 Task: Open a blank google sheet and write heading  Budget Tracker. Add Descriptions in a column and its values below  'Salary, Rent, Dining Out, Internet Bill, Groceries, Utilities Bill, Gas & Savings. 'Add Categories in next column and its values below  Income, Housing, Food, Utilities, Food, Utilities, Transportation & Savings. Add amount in next column and its values below  $2,500, $800, $100, $50, $200, $100, $100, $50 & $500. Add Dates in next column and its values below  2023-05-01, 2023-05-05, 2023-05-10, 2023-05-15, 2023-05-19, 2023-05-22, 2023-05-25 & 2023-05-30. Add Income/ Expense in next column and its values below  Income, Expense, Expense, Expense, Expense, Expense, Expense & IncomeSave page BudgetPlanbook
Action: Mouse moved to (1111, 77)
Screenshot: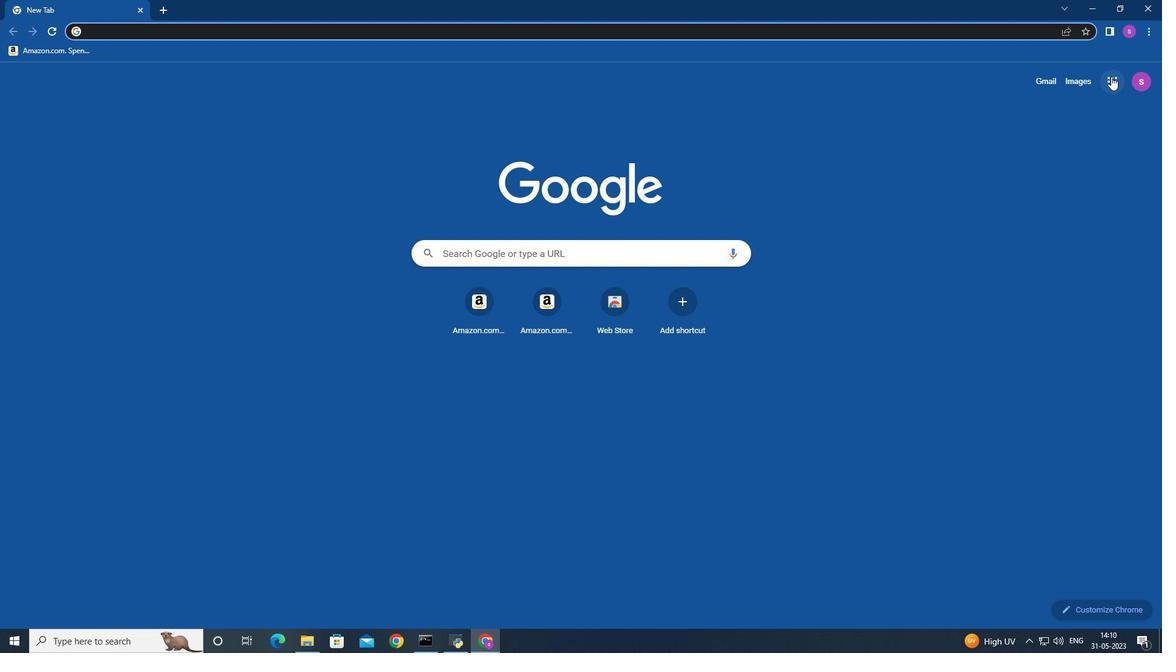 
Action: Mouse pressed left at (1111, 77)
Screenshot: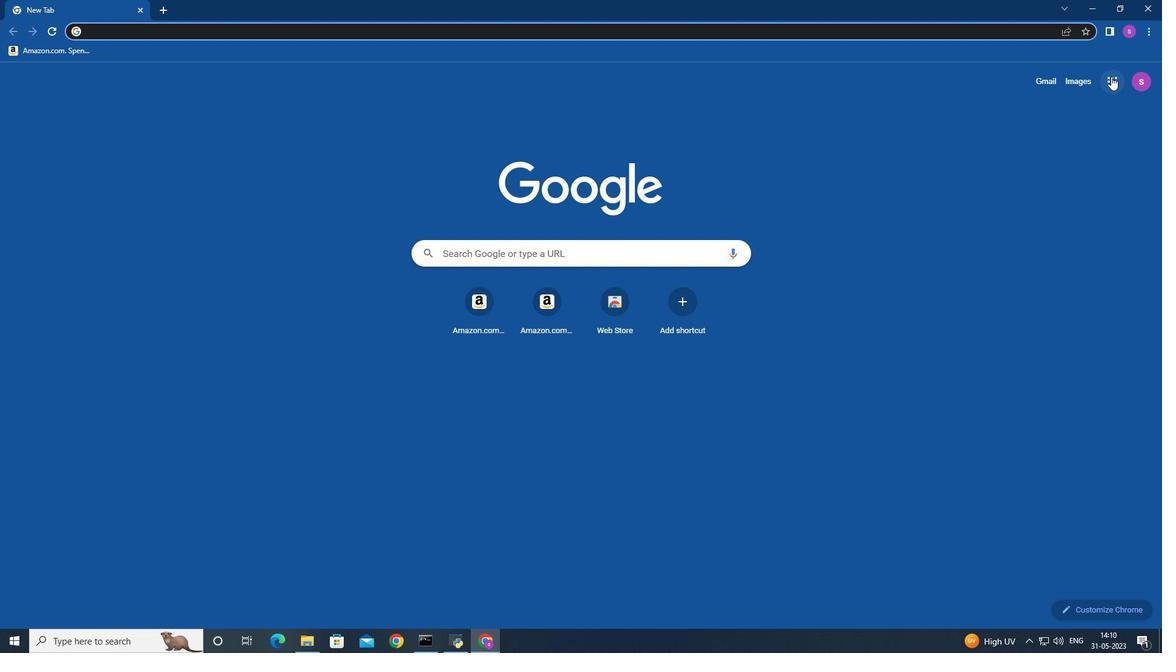 
Action: Mouse moved to (1089, 188)
Screenshot: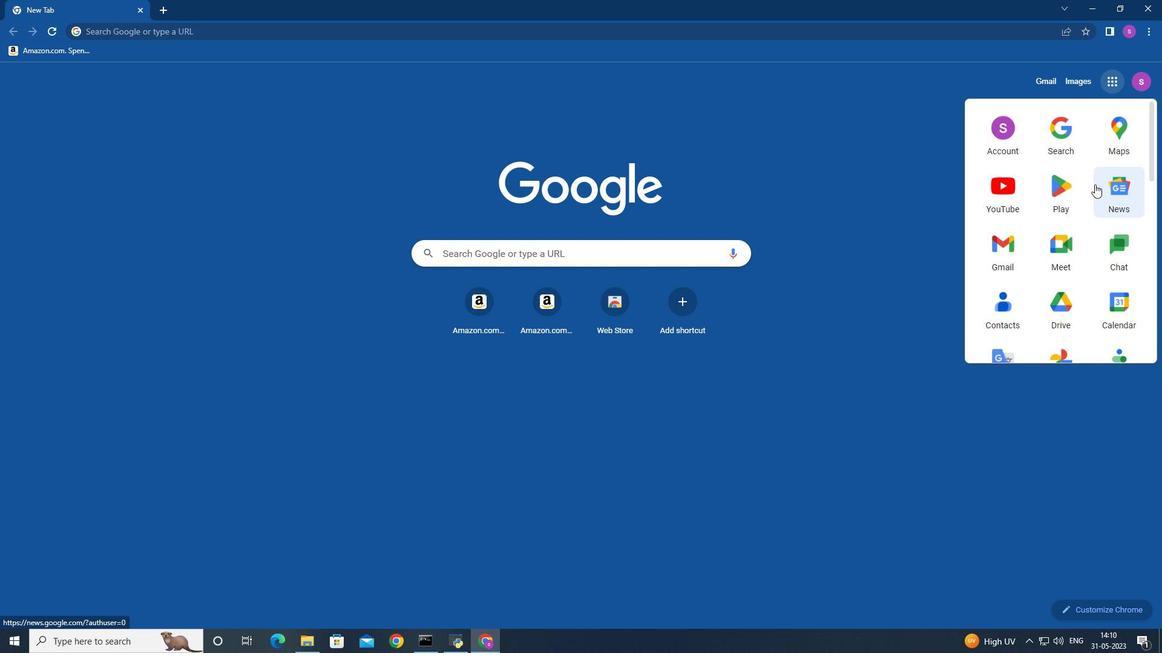 
Action: Mouse scrolled (1089, 188) with delta (0, 0)
Screenshot: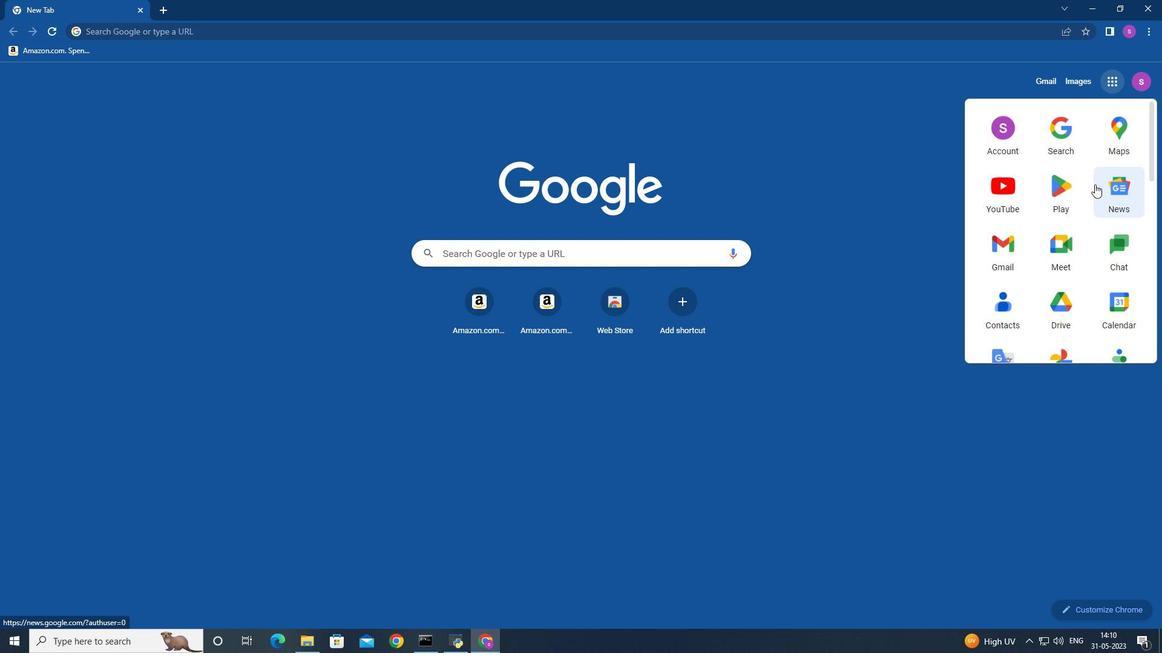 
Action: Mouse moved to (1089, 188)
Screenshot: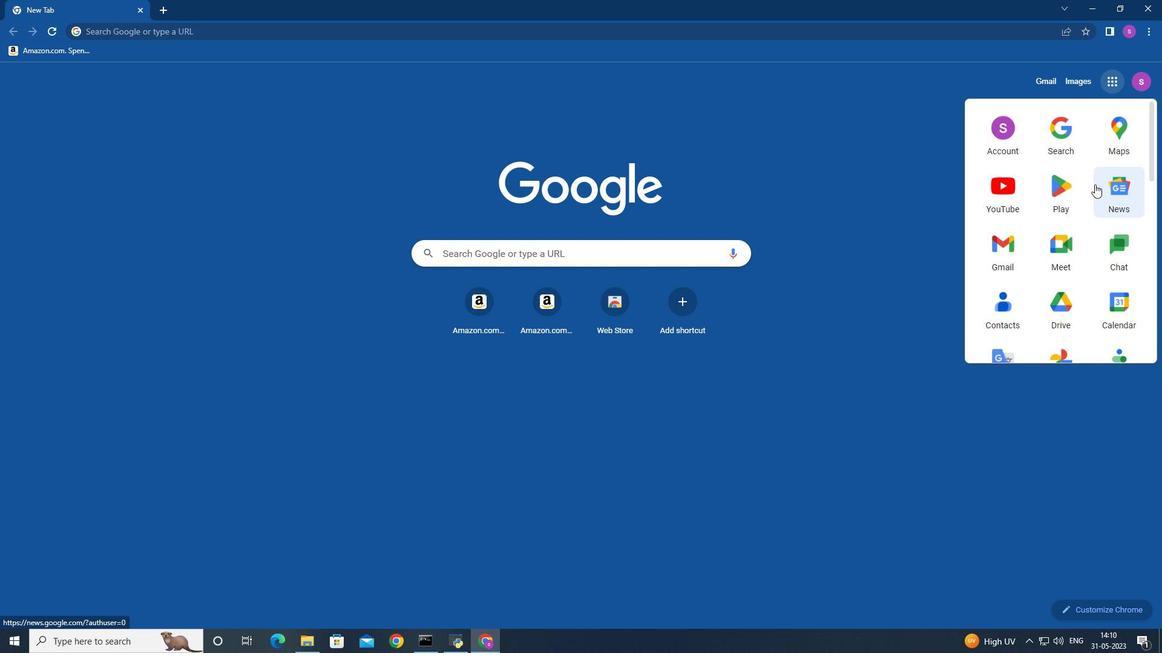 
Action: Mouse scrolled (1089, 188) with delta (0, 0)
Screenshot: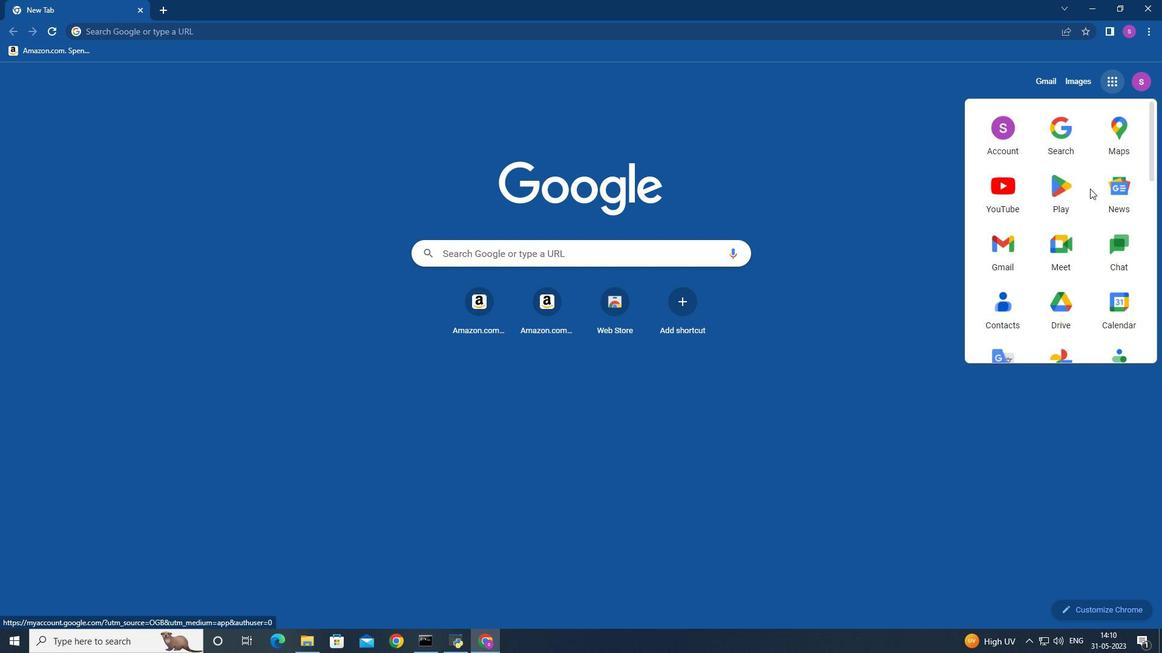 
Action: Mouse moved to (1088, 188)
Screenshot: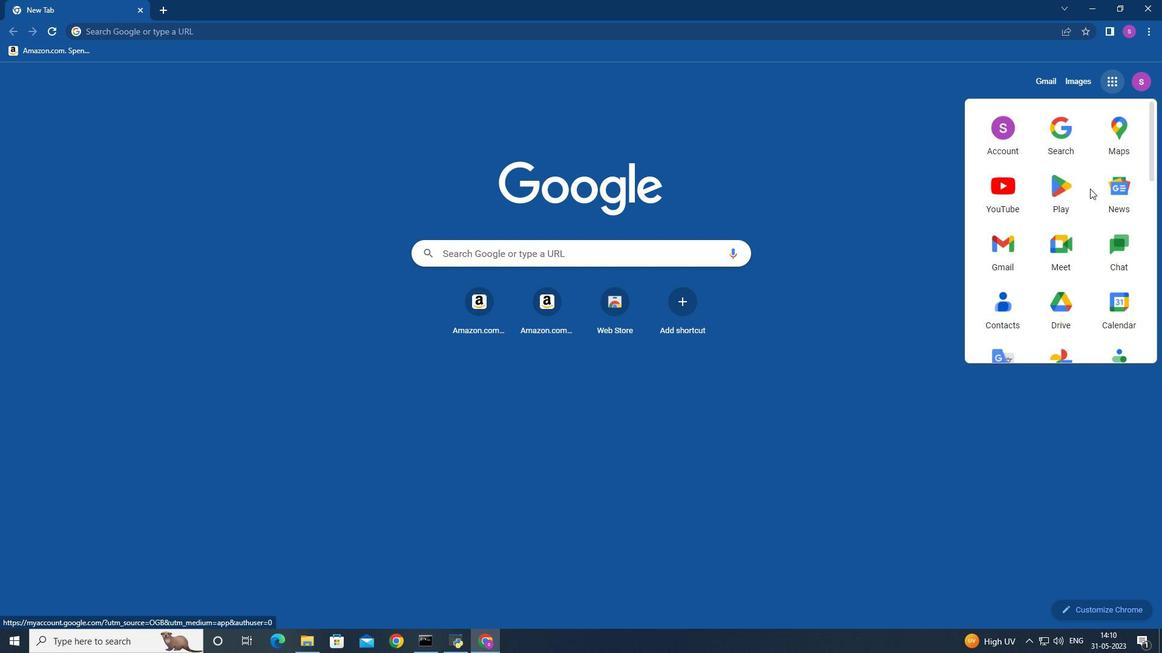 
Action: Mouse scrolled (1088, 188) with delta (0, 0)
Screenshot: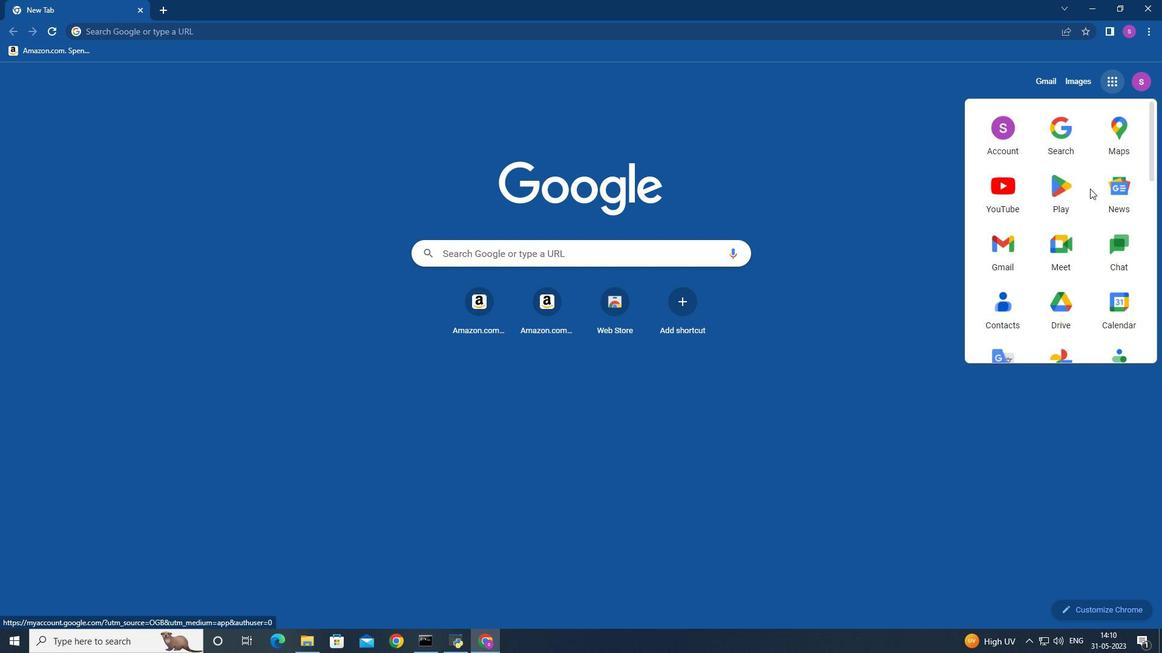 
Action: Mouse moved to (1088, 188)
Screenshot: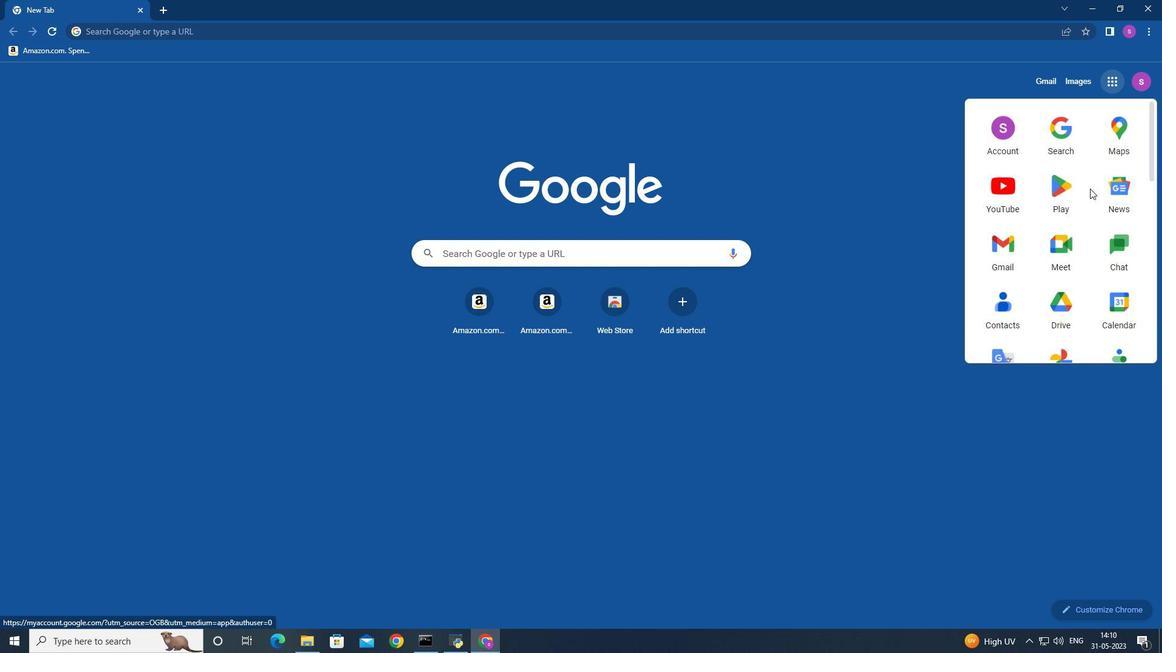 
Action: Mouse scrolled (1088, 188) with delta (0, 0)
Screenshot: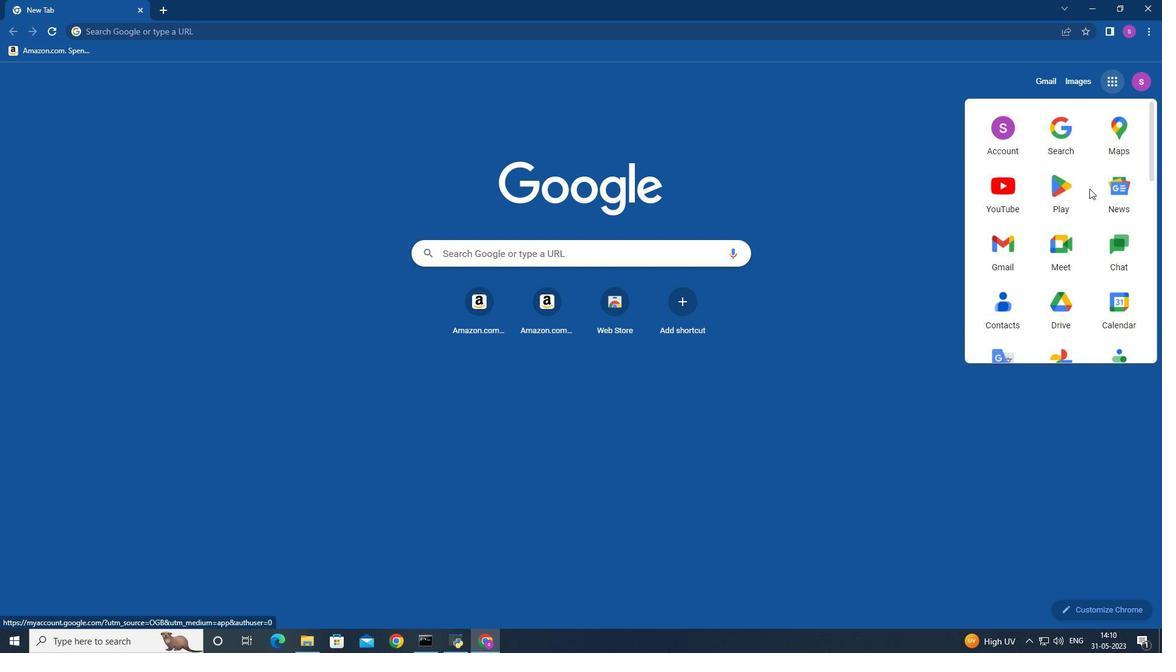 
Action: Mouse moved to (1088, 188)
Screenshot: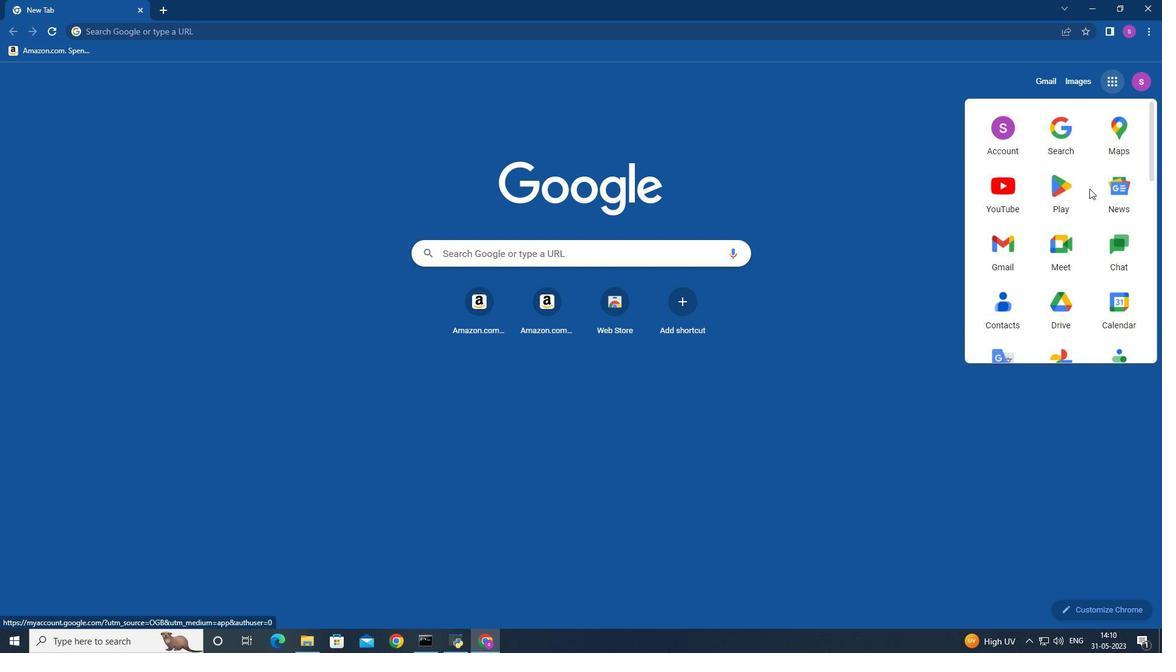 
Action: Mouse scrolled (1088, 188) with delta (0, 0)
Screenshot: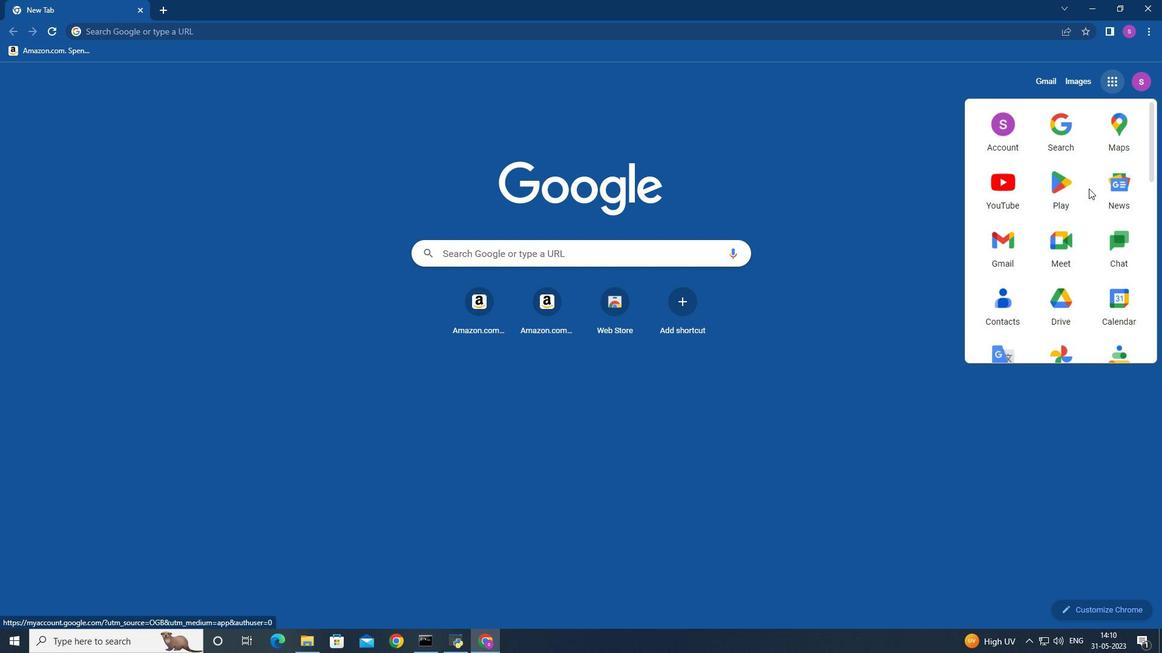 
Action: Mouse moved to (1127, 175)
Screenshot: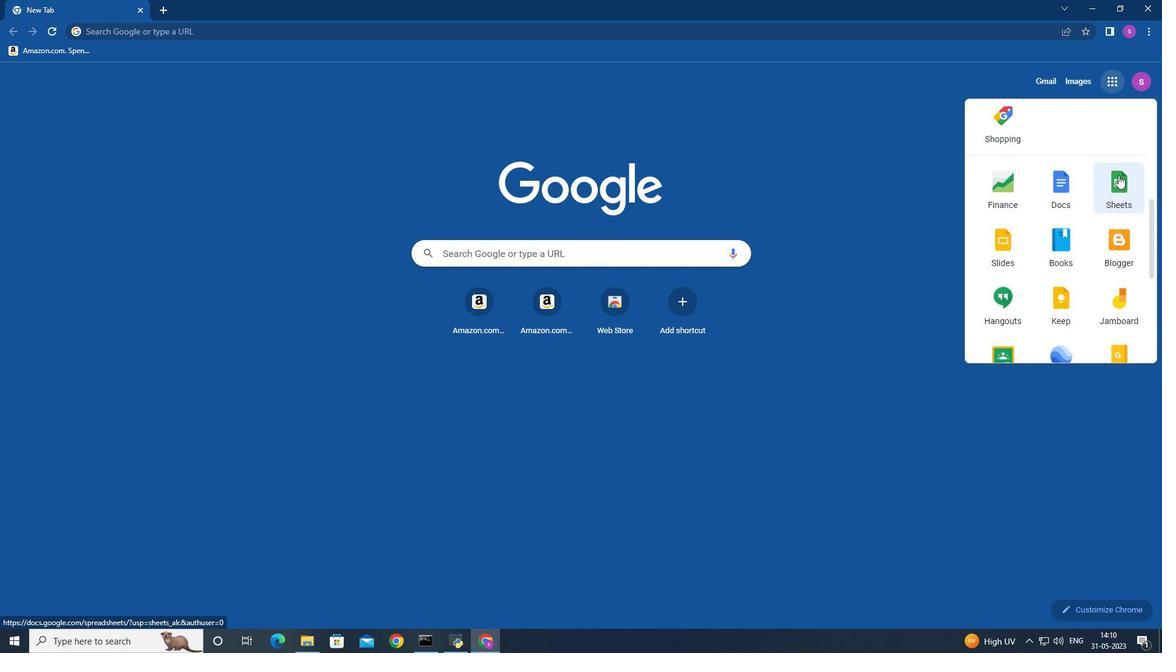 
Action: Mouse pressed left at (1127, 175)
Screenshot: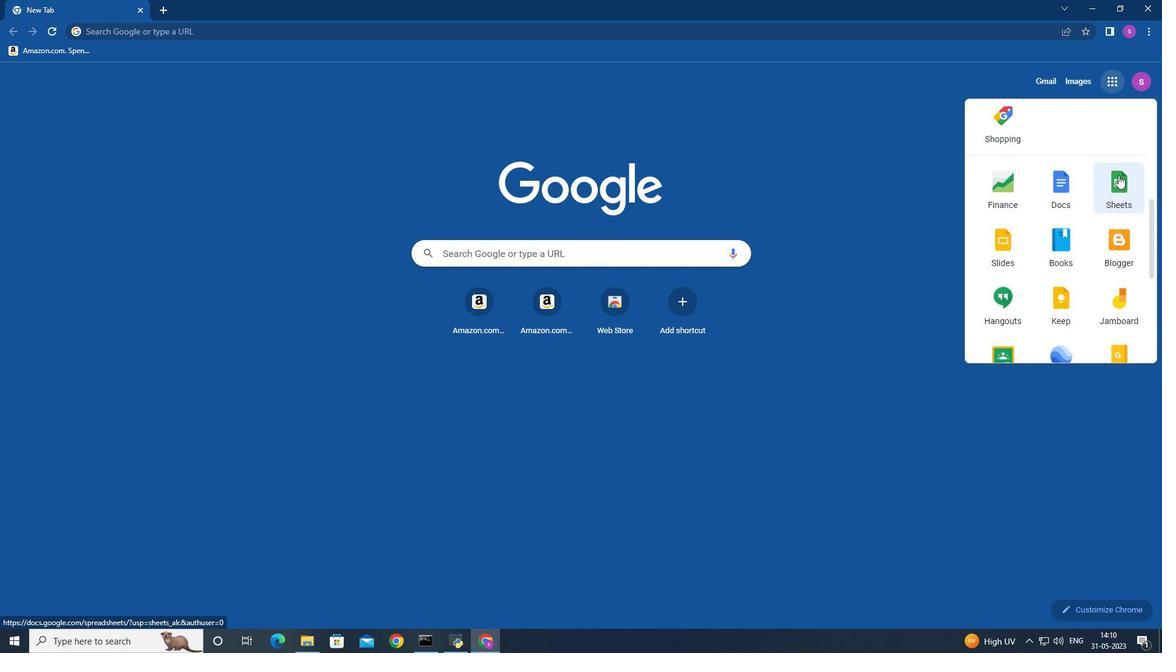 
Action: Mouse moved to (289, 154)
Screenshot: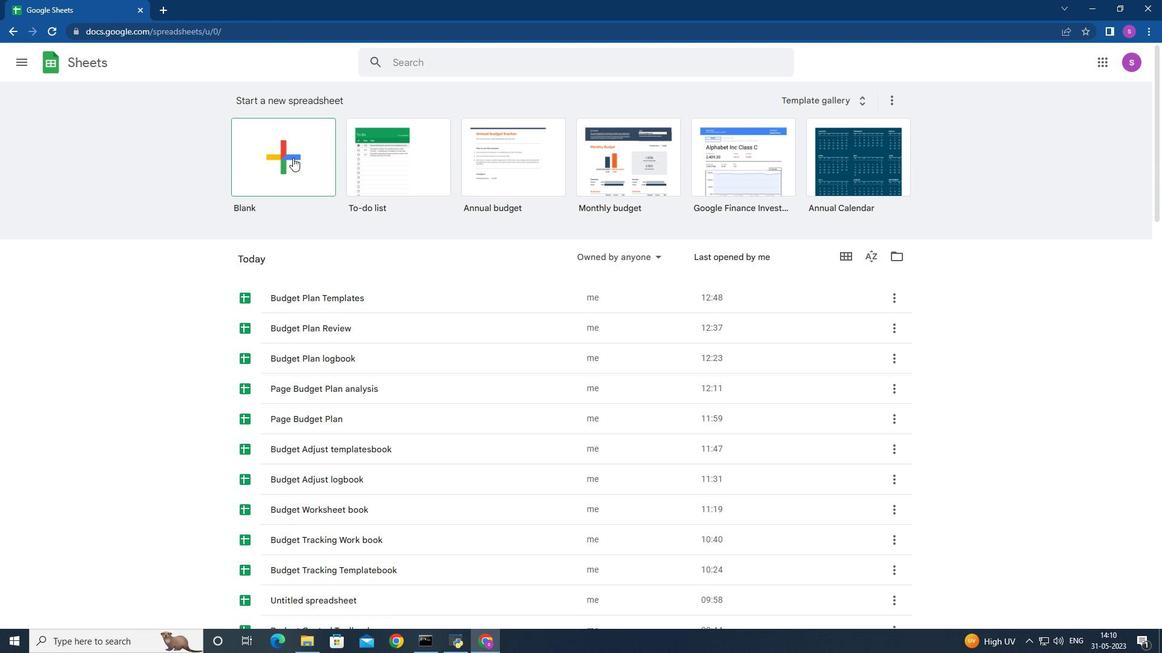 
Action: Mouse pressed left at (289, 154)
Screenshot: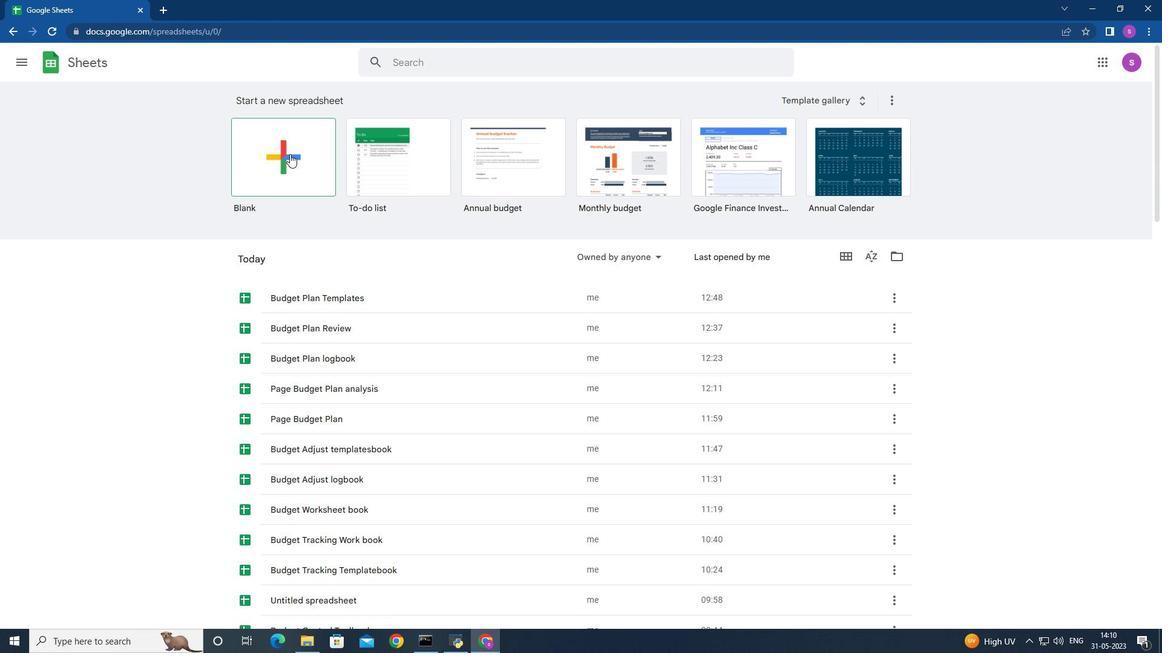 
Action: Mouse moved to (249, 164)
Screenshot: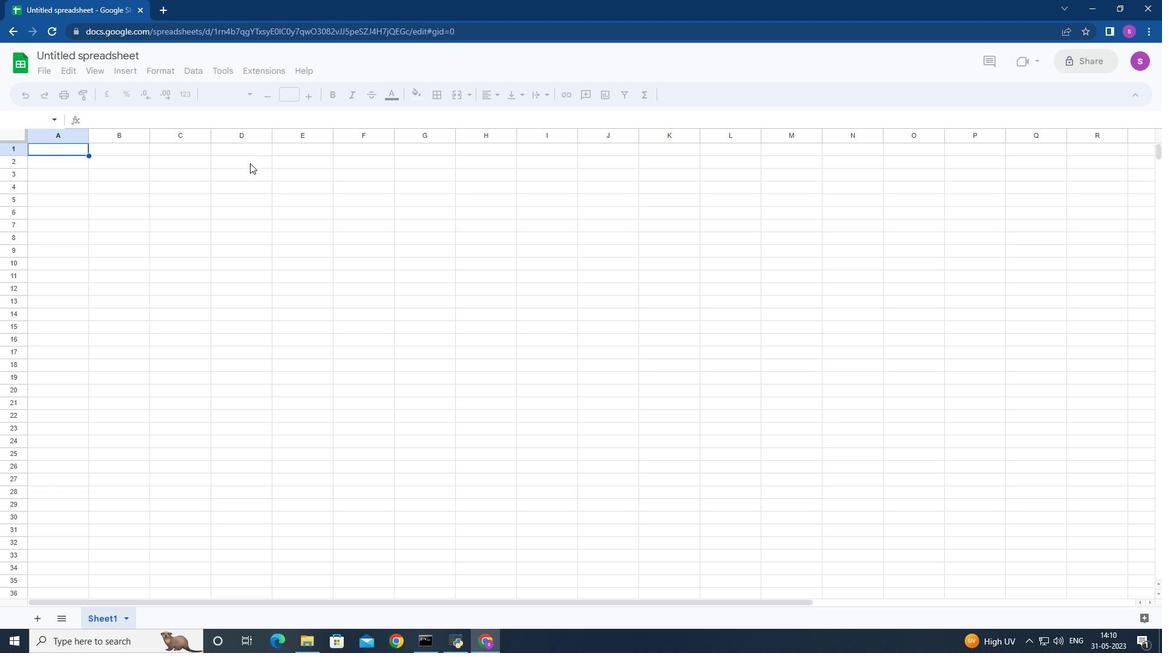
Action: Mouse pressed left at (249, 164)
Screenshot: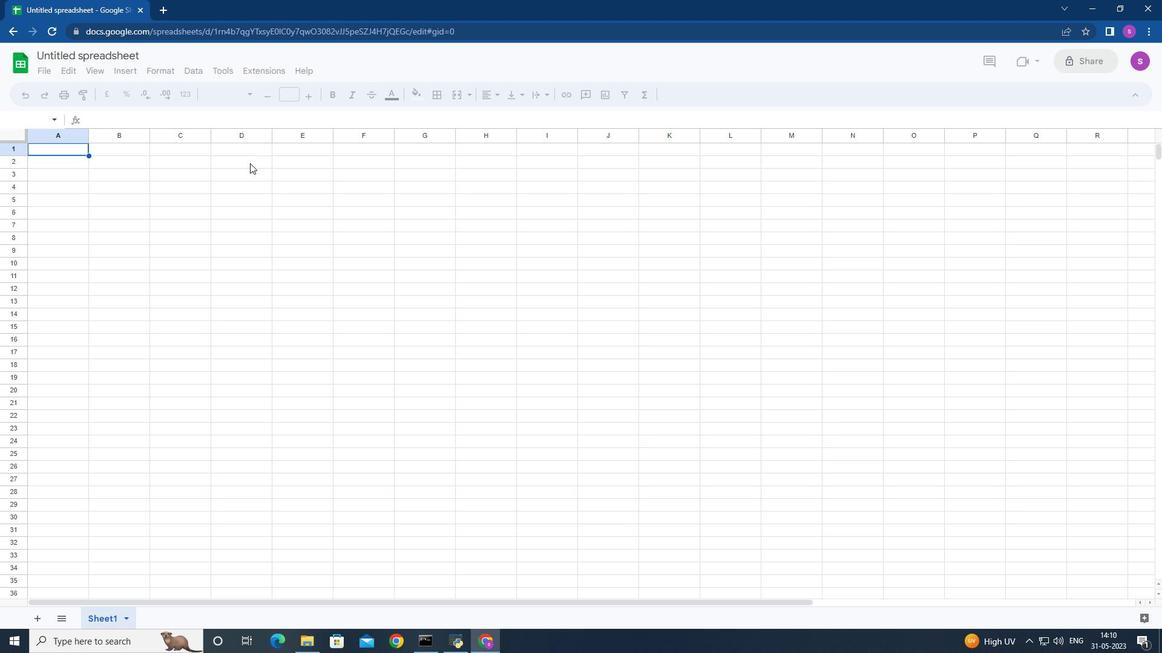 
Action: Mouse moved to (248, 161)
Screenshot: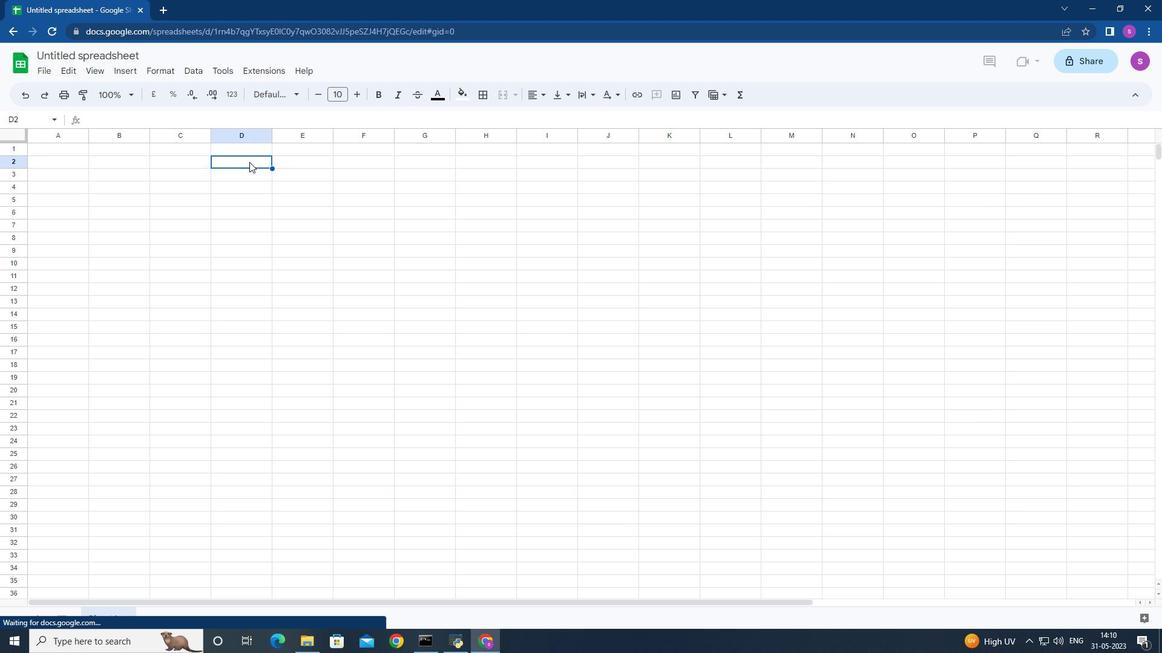 
Action: Key pressed <Key.shift>Budget<Key.space><Key.shift>Tracker<Key.down><Key.left><Key.down>
Screenshot: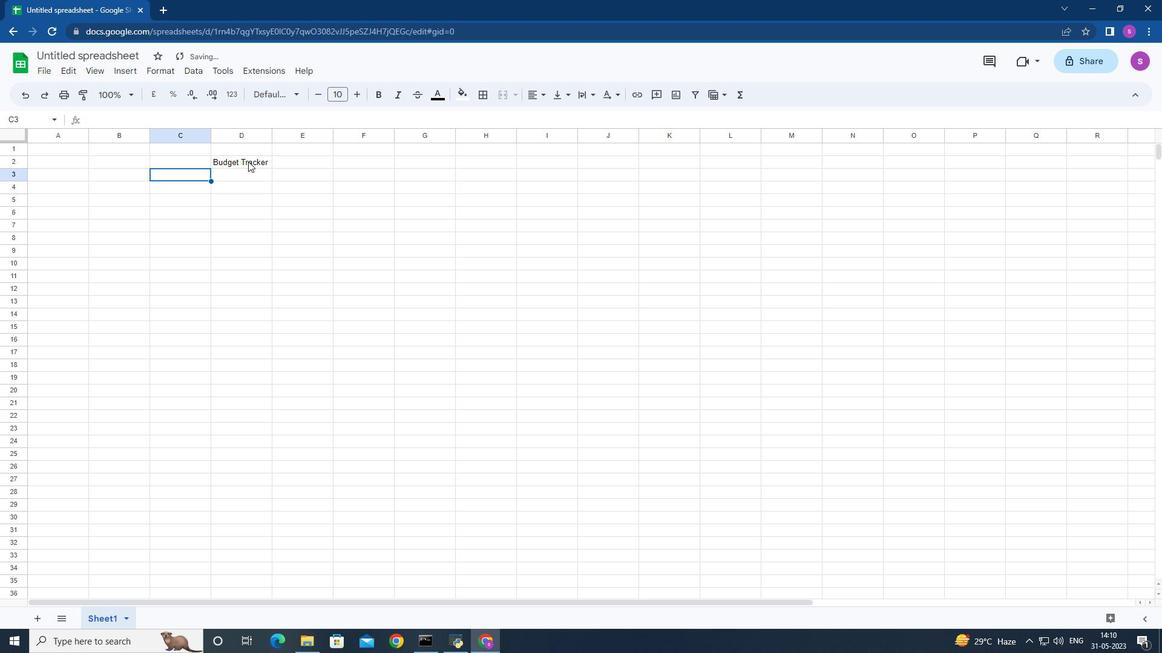 
Action: Mouse moved to (233, 226)
Screenshot: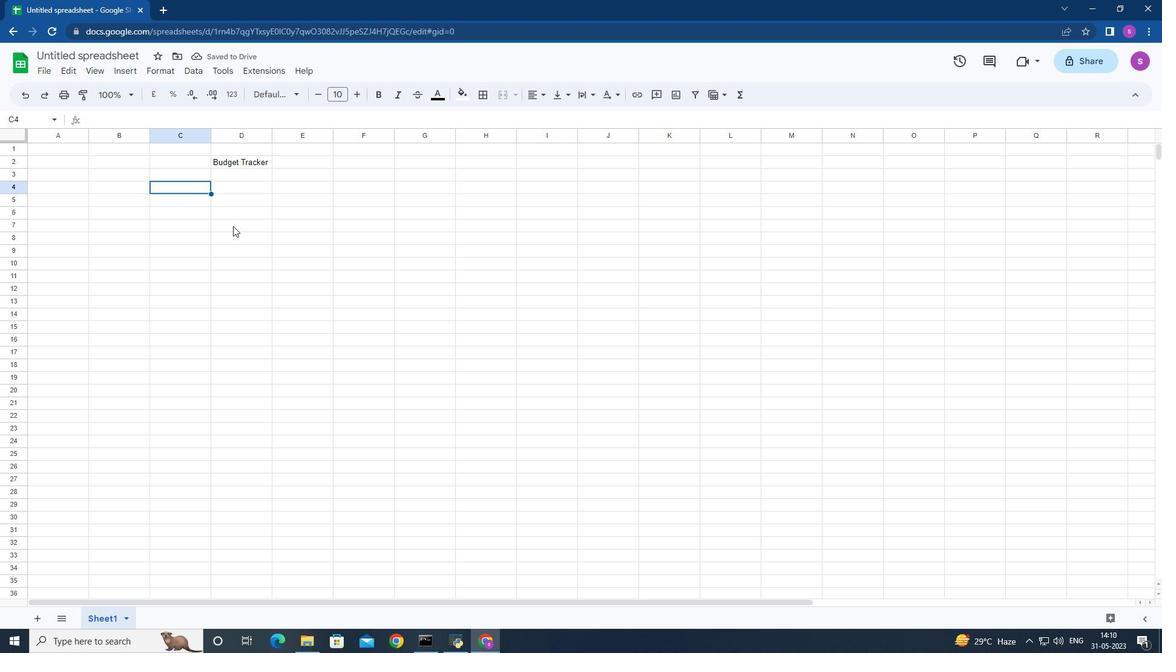 
Action: Key pressed <Key.shift>Descriptions<Key.down><Key.shift>Salary<Key.down><Key.shift>Rent<Key.down><Key.shift>Dining<Key.space><Key.shift>Out<Key.down><Key.shift>Internet<Key.space><Key.shift>Bill<Key.down><Key.shift>Groceries<Key.down><Key.shift>Utilities<Key.space><Key.shift>Bill<Key.down><Key.shift><Key.shift><Key.shift><Key.shift><Key.shift><Key.shift><Key.shift><Key.shift><Key.shift><Key.shift><Key.shift><Key.shift>Gas<Key.down><Key.shift>Savings<Key.down><Key.right><Key.up><Key.up><Key.up><Key.up><Key.up><Key.up><Key.up><Key.up><Key.up><Key.shift>Categories<Key.down><Key.shift>Income<Key.down><Key.shift>Housing<Key.down><Key.shift>Food<Key.down><Key.shift>Utilities<Key.down>
Screenshot: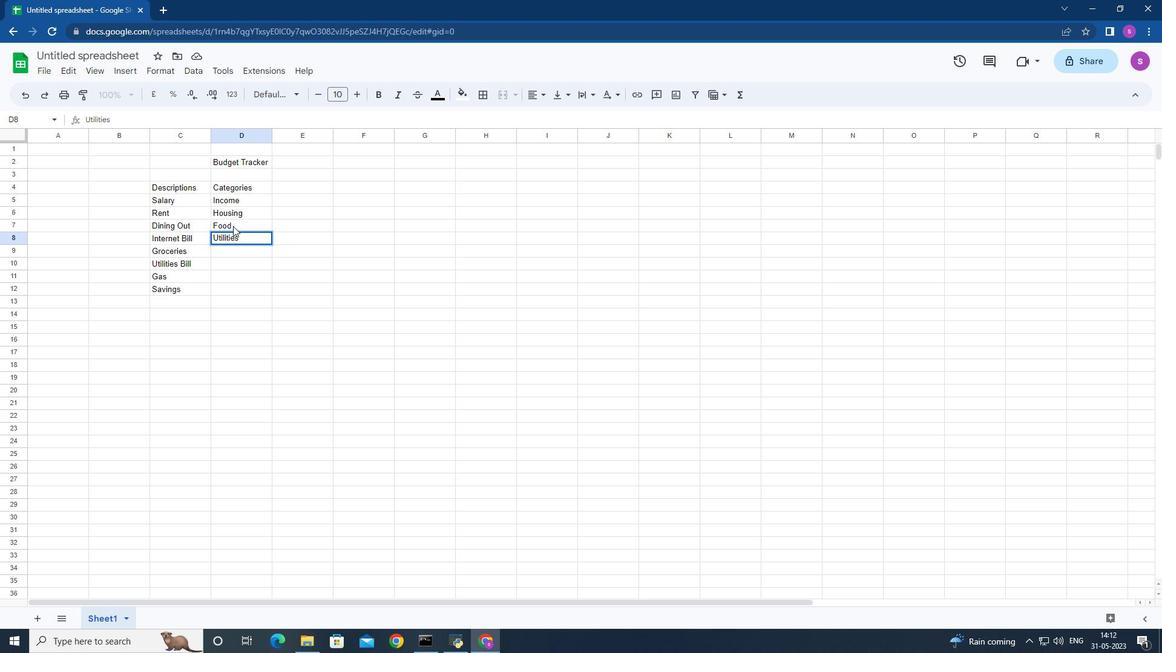 
Action: Mouse moved to (369, 317)
Screenshot: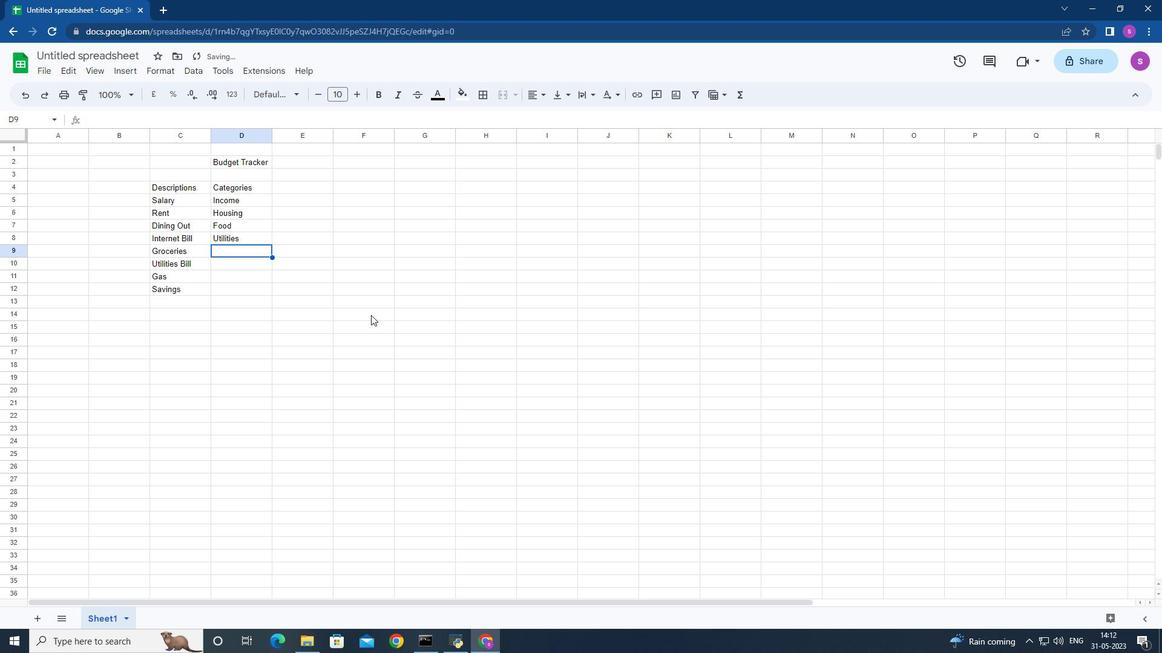 
Action: Key pressed <Key.shift>F<Key.enter><Key.shift>Ut<Key.enter><Key.shift>Transportation<Key.down><Key.shift>savings<Key.right><Key.up><Key.up><Key.up><Key.up><Key.up><Key.up><Key.up><Key.up><Key.shift>Amoub=nt<Key.backspace><Key.backspace><Key.backspace>nt<Key.down>
Screenshot: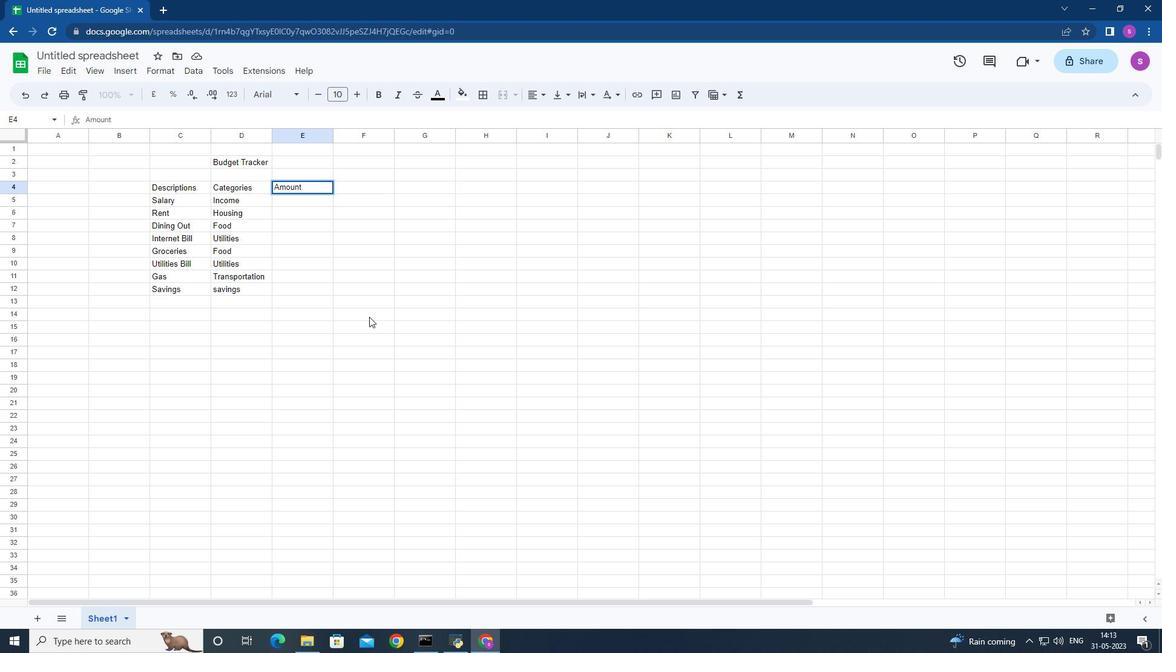 
Action: Mouse moved to (368, 316)
Screenshot: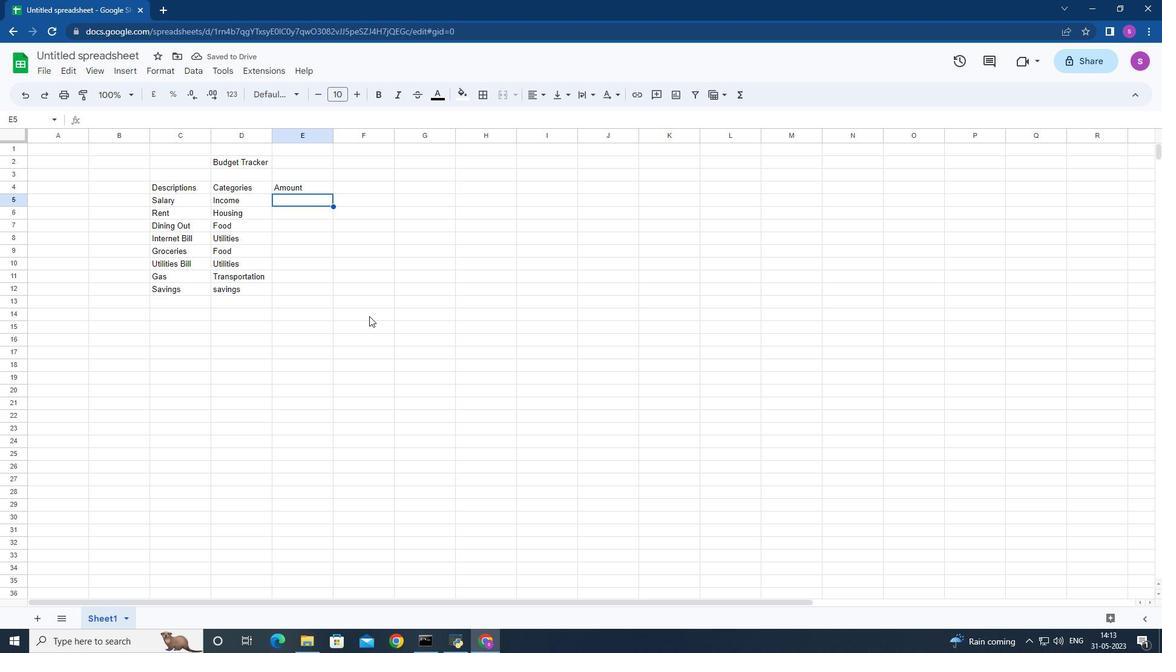 
Action: Key pressed 2500<Key.down>800<Key.down>100<Key.down>50<Key.down>200<Key.down>100<Key.down>100<Key.down>
Screenshot: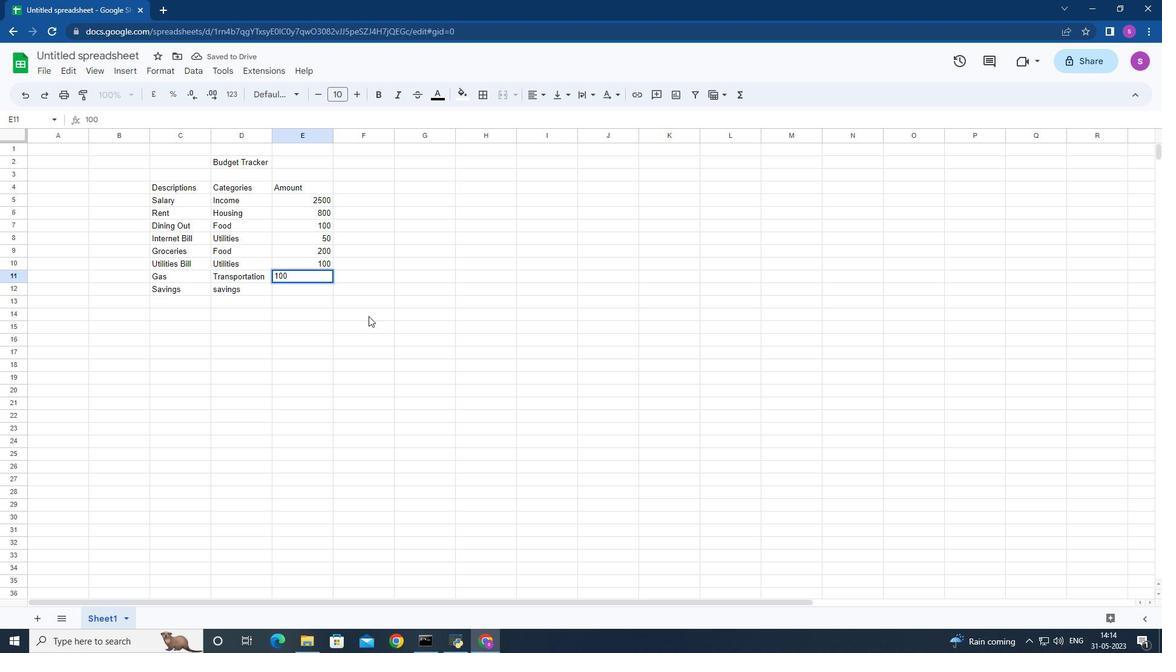 
Action: Mouse moved to (262, 300)
Screenshot: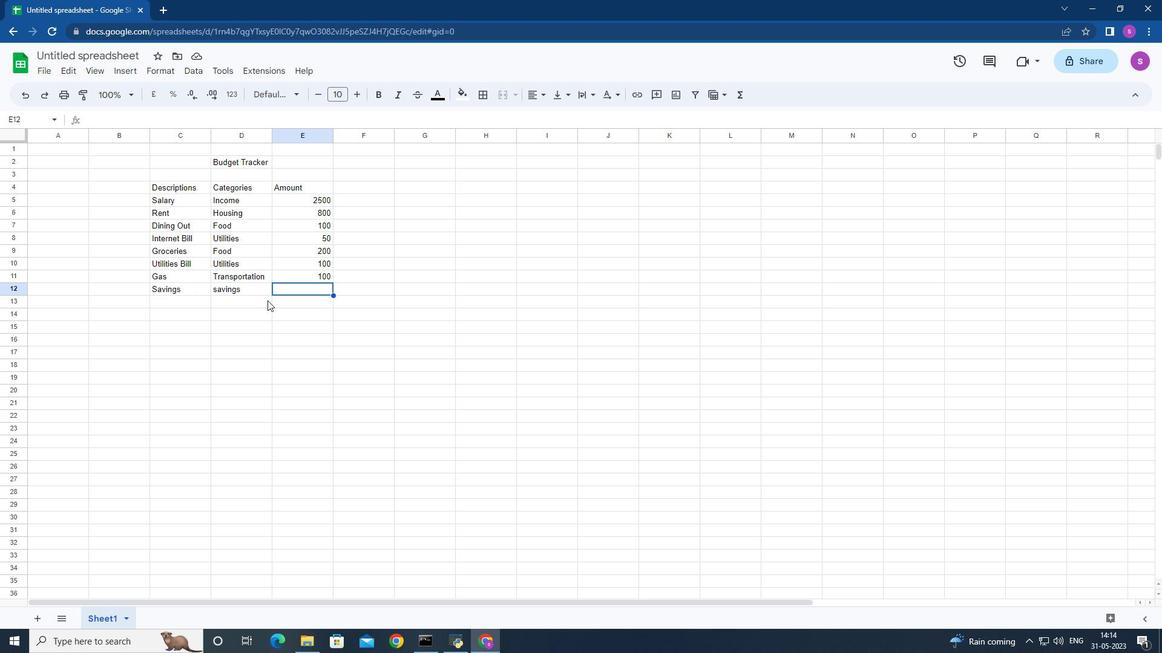
Action: Key pressed 500<Key.right><Key.up><Key.up><Key.up><Key.up><Key.up><Key.up><Key.up><Key.up><Key.shift>Dates<Key.down>2023-05-01<Key.down>2023-05-05<Key.down>2023-05-10<Key.down>2023-05-15<Key.down>2023-05-19<Key.down>2023-05-22<Key.down>2023-05-23<Key.down>2023-05-30<Key.down><Key.right><Key.up><Key.up><Key.up><Key.up><Key.up><Key.up><Key.up><Key.up><Key.up><Key.shift>Incom/<Key.shift>Expem<Key.backspace>nse<Key.down><Key.shift><Key.shift><Key.shift><Key.shift><Key.shift><Key.shift><Key.shift><Key.shift><Key.shift><Key.shift><Key.shift><Key.shift><Key.shift><Key.shift><Key.shift><Key.shift><Key.shift>Incom<Key.down><Key.up><Key.backspace><Key.shift>Incom<Key.space><Key.down><Key.shift>Expense<Key.down><Key.shift>E<Key.enter><Key.shift>E<Key.enter><Key.shift><Key.shift>E<Key.enter><Key.shift>E<Key.enter><Key.shift>E<Key.enter><Key.shift>E<Key.enter>
Screenshot: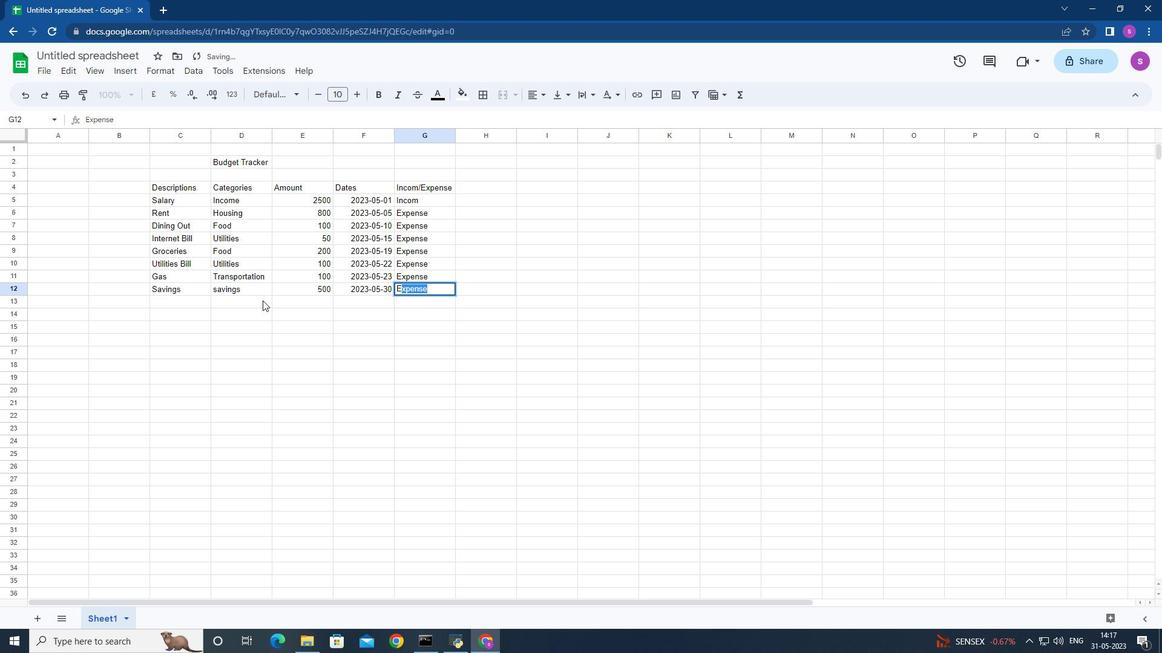 
Action: Mouse moved to (98, 55)
Screenshot: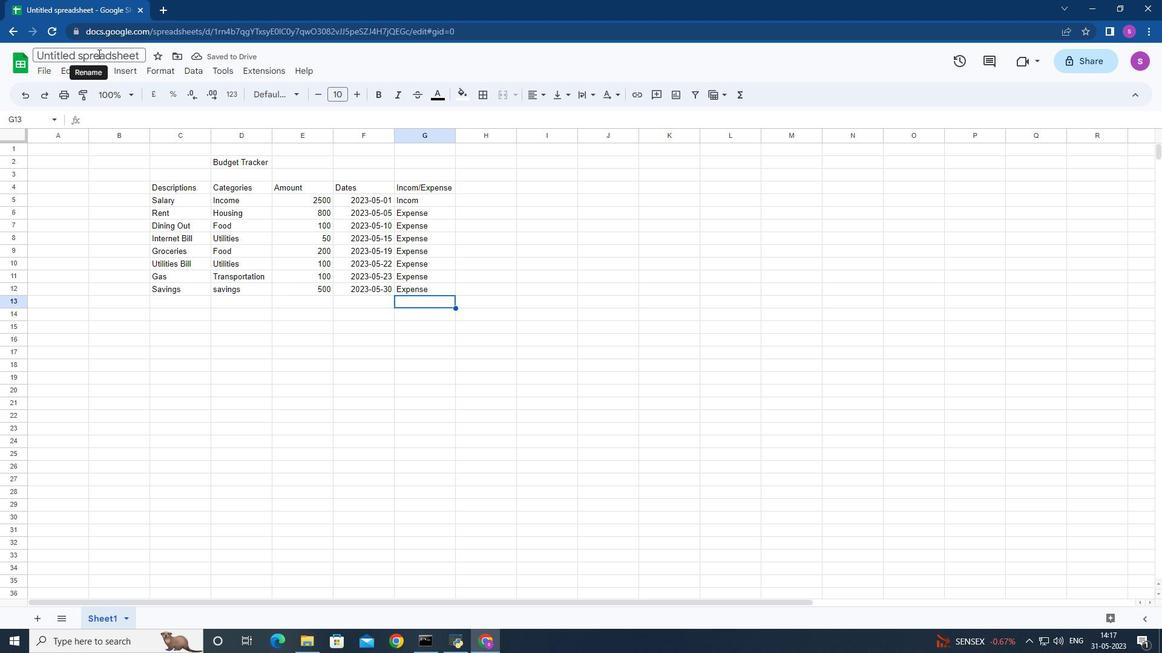 
Action: Mouse pressed left at (98, 55)
Screenshot: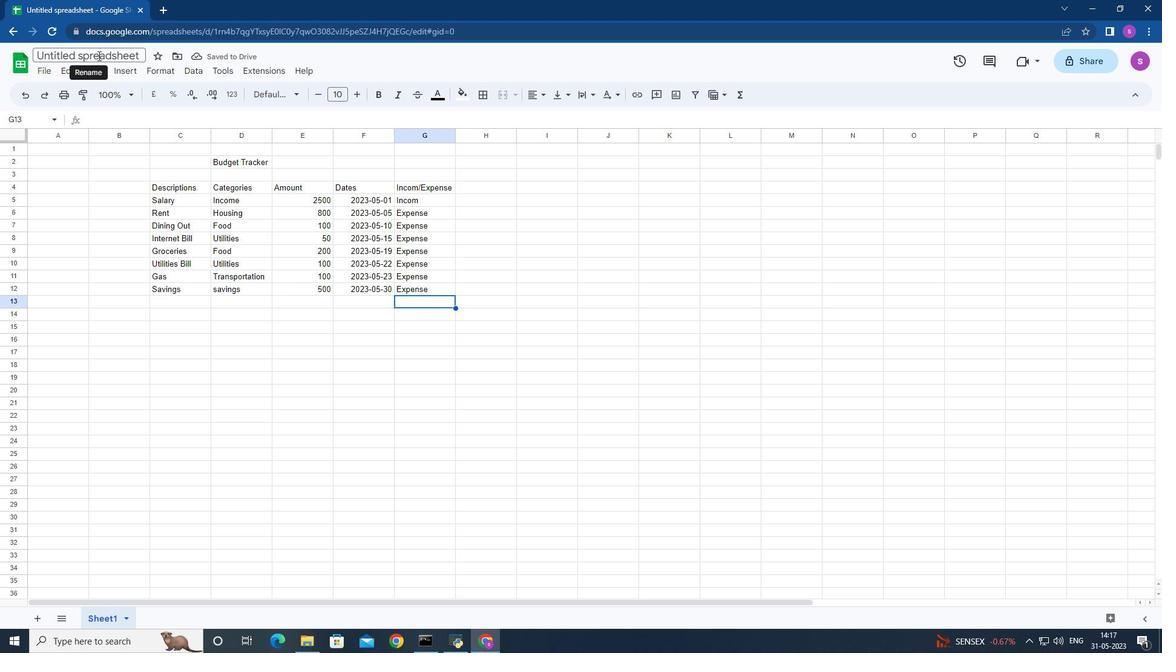
Action: Key pressed <Key.backspace><Key.shift>Budget<Key.space>p<Key.shift>lanbookctrl+S<Key.enter>
Screenshot: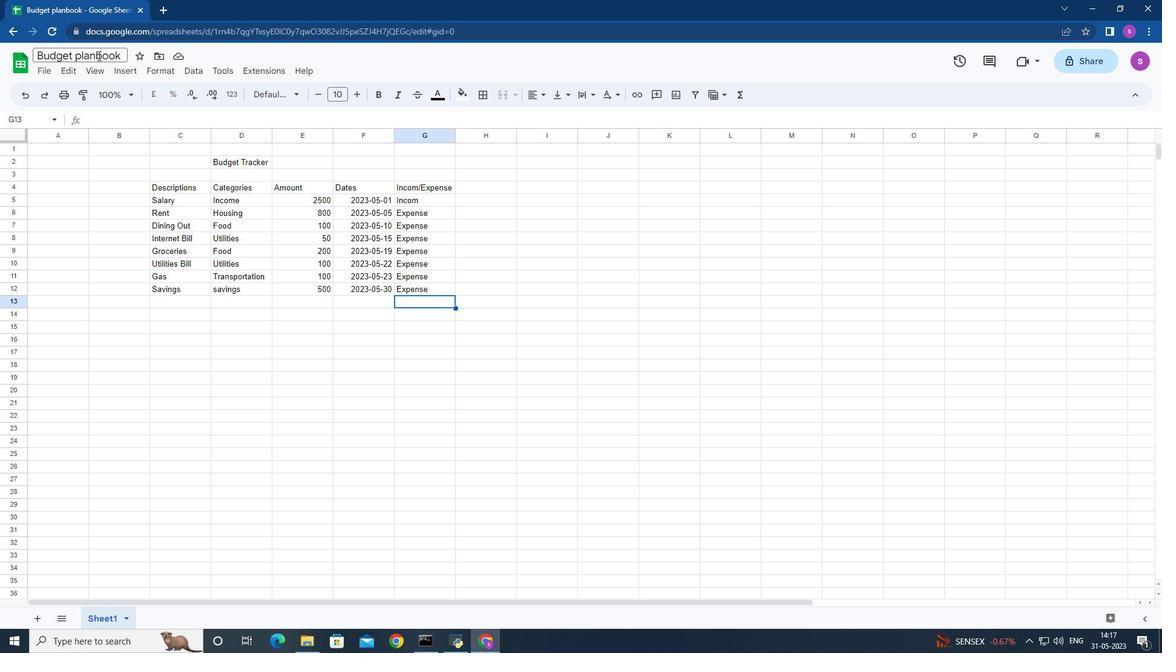 
Action: Mouse moved to (243, 268)
Screenshot: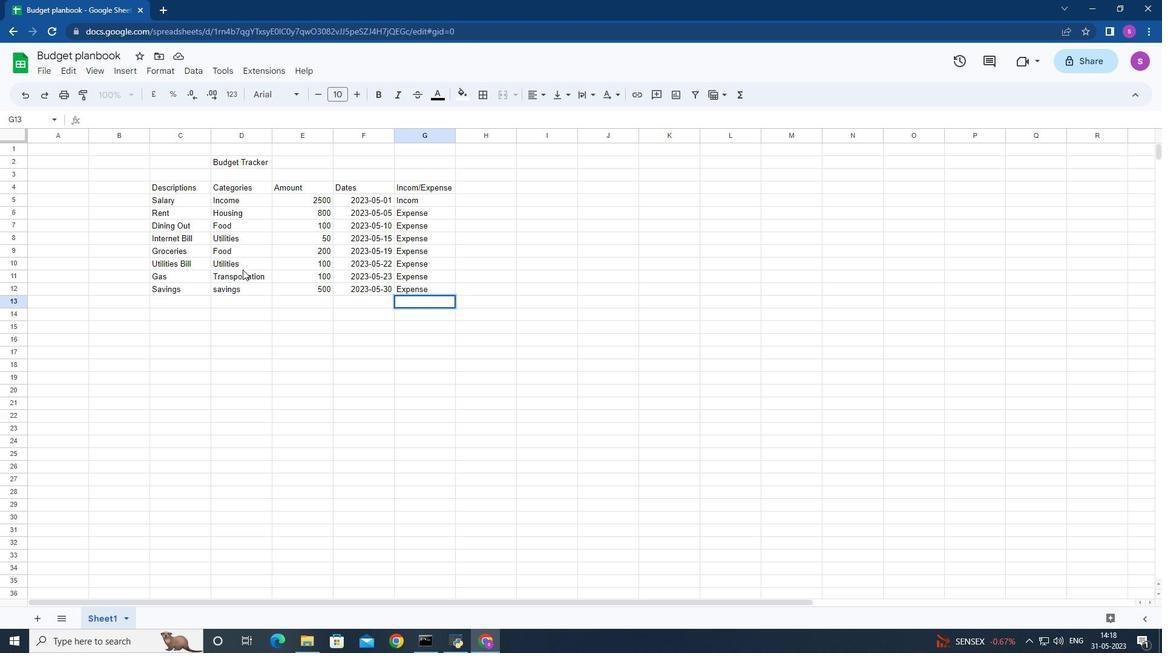 
